Task: Create New Customer with Customer Name: Buttermilk Sky Pie Flower Mound, Billing Address Line1: 3518 Cook Hill Road, Billing Address Line2:  Danbury, Billing Address Line3:  Connecticut 06810
Action: Mouse moved to (191, 39)
Screenshot: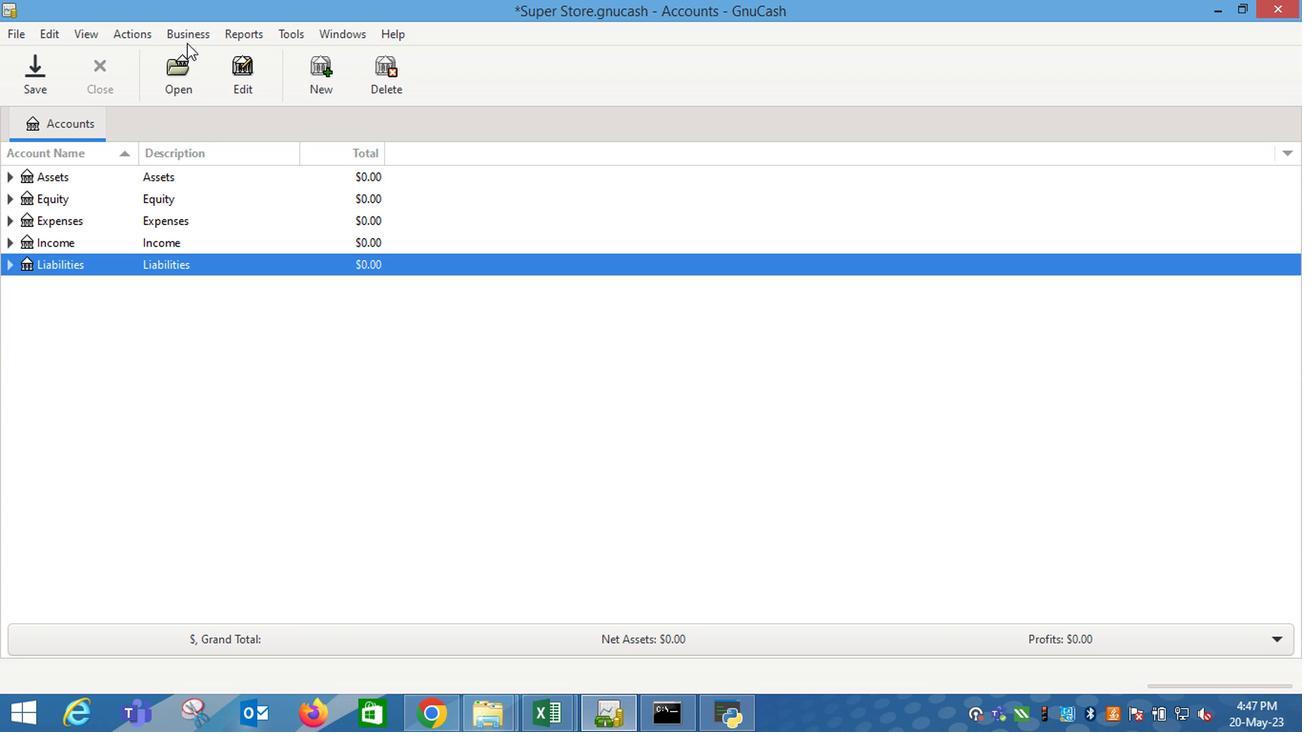 
Action: Mouse pressed left at (191, 39)
Screenshot: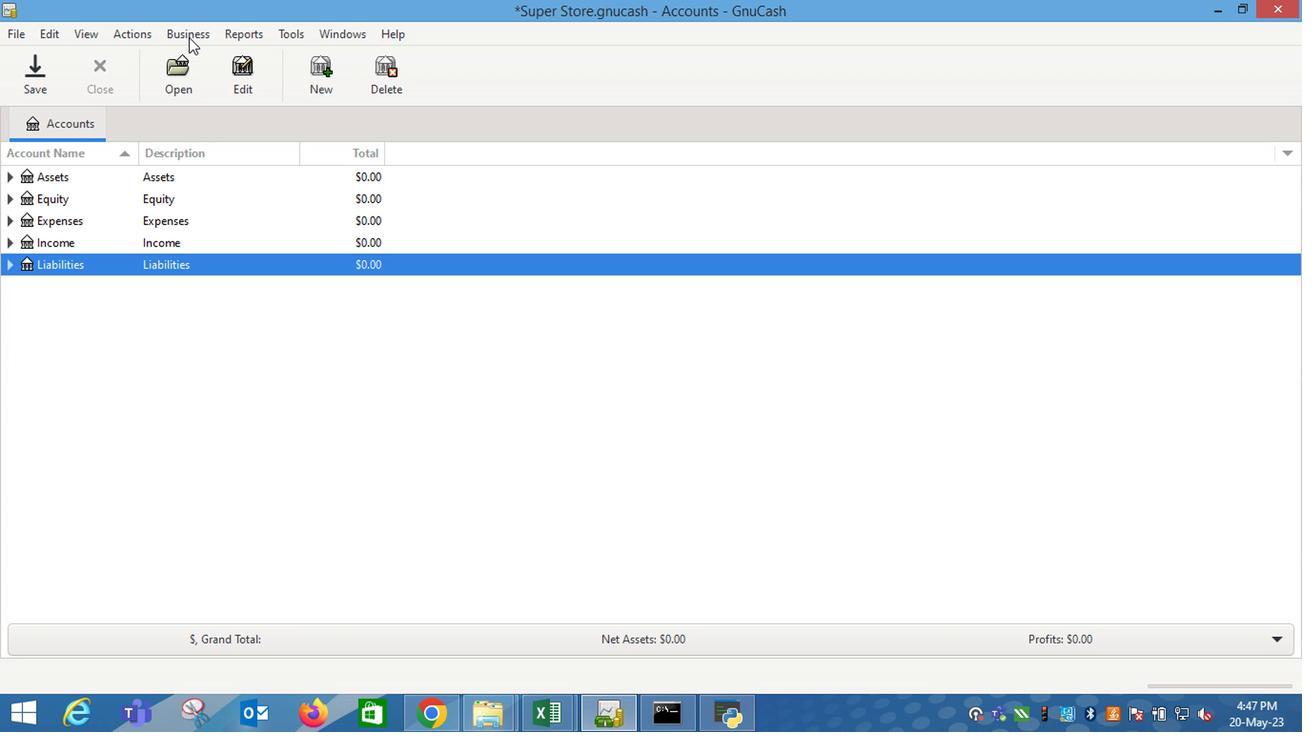 
Action: Mouse moved to (419, 85)
Screenshot: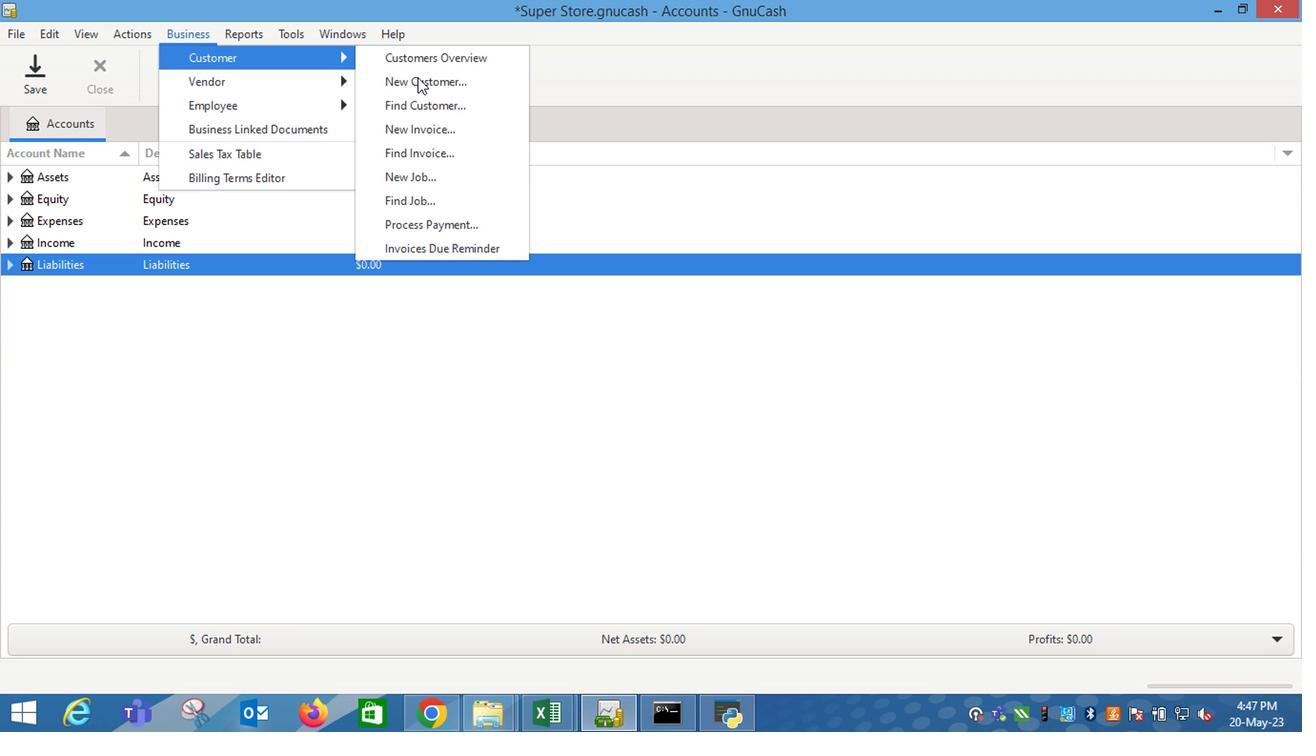 
Action: Mouse pressed left at (419, 85)
Screenshot: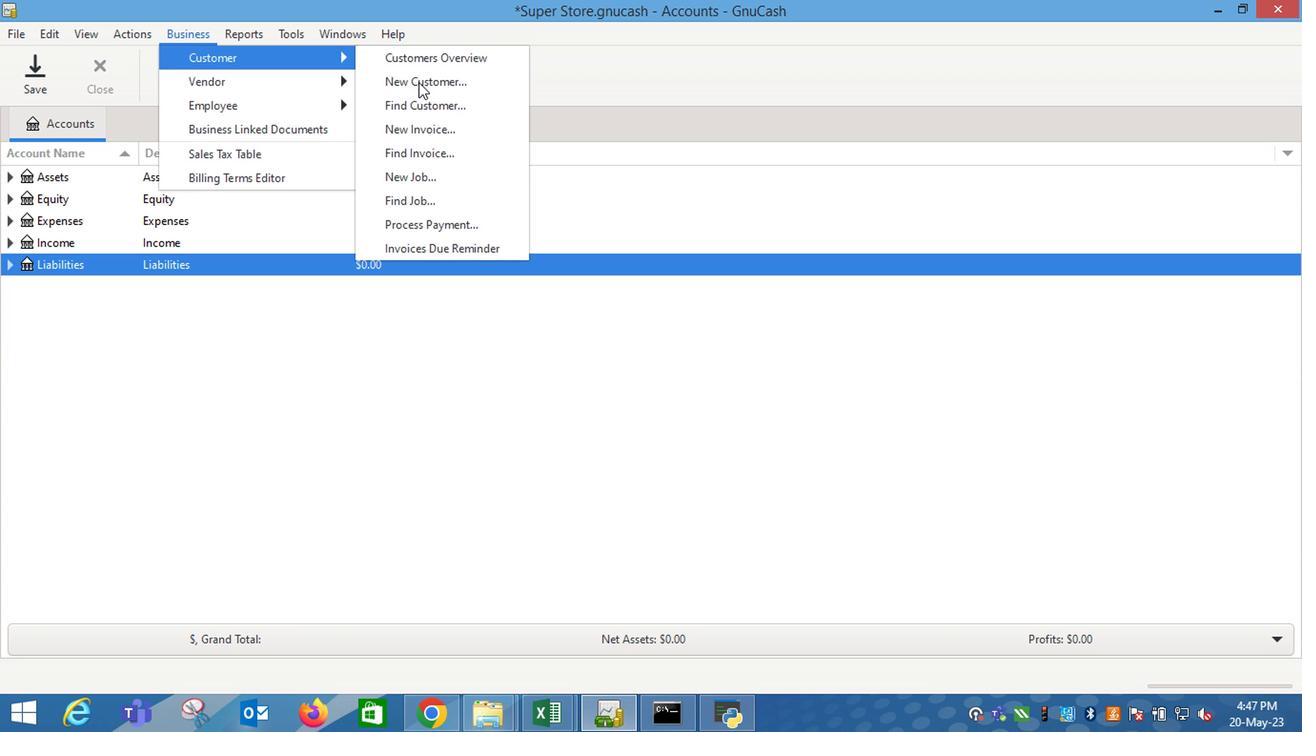 
Action: Key pressed <Key.shift_r>Buttermilk<Key.space><Key.shift_r>Sky<Key.space><Key.shift_r>Pie<Key.space><Key.shift_r>Flower<Key.space><Key.shift_r><Key.shift_r>Mound<Key.tab><Key.tab><Key.tab>3518<Key.space><Key.shift_r>Cook<Key.space><Key.shift_r>Hill<Key.space><Key.shift_r>Road<Key.tab><Key.shift_r>Dan<Key.tab><Key.shift_r>C<Key.right><Key.space><Key.tab>
Screenshot: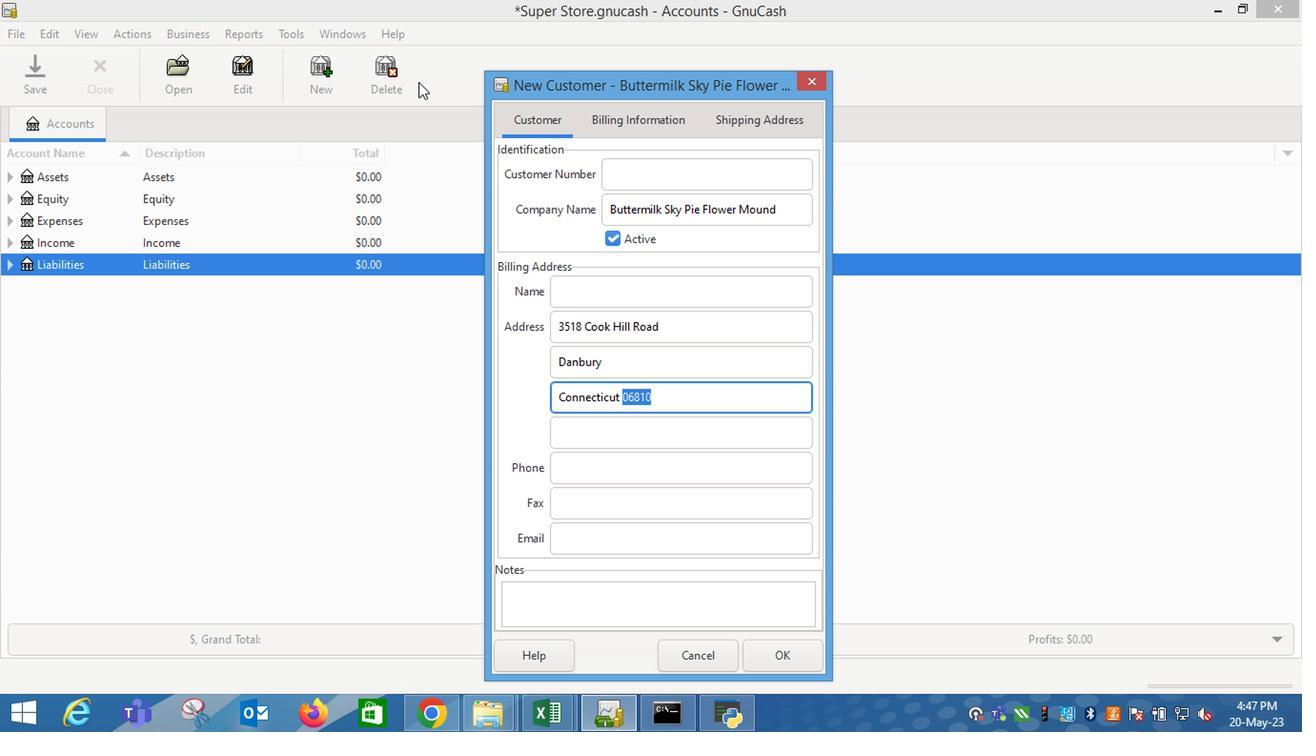 
Action: Mouse moved to (767, 653)
Screenshot: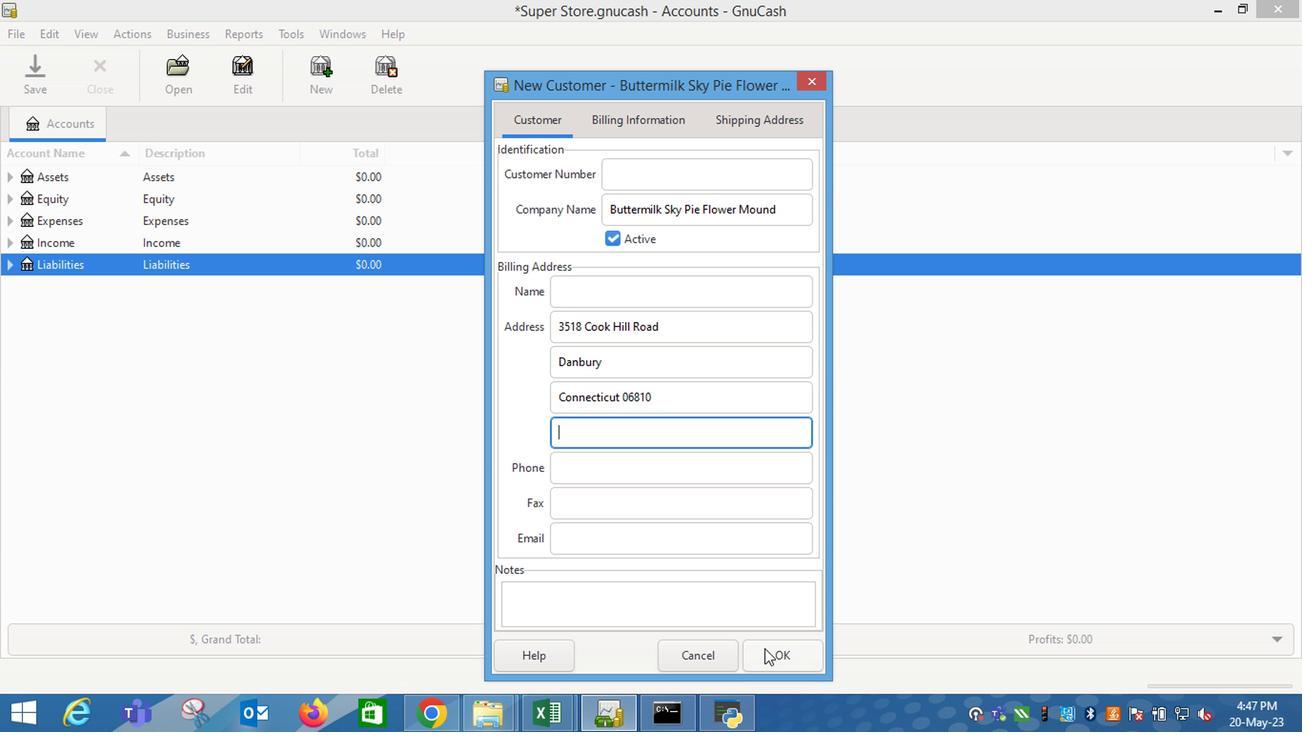 
Action: Mouse pressed left at (767, 653)
Screenshot: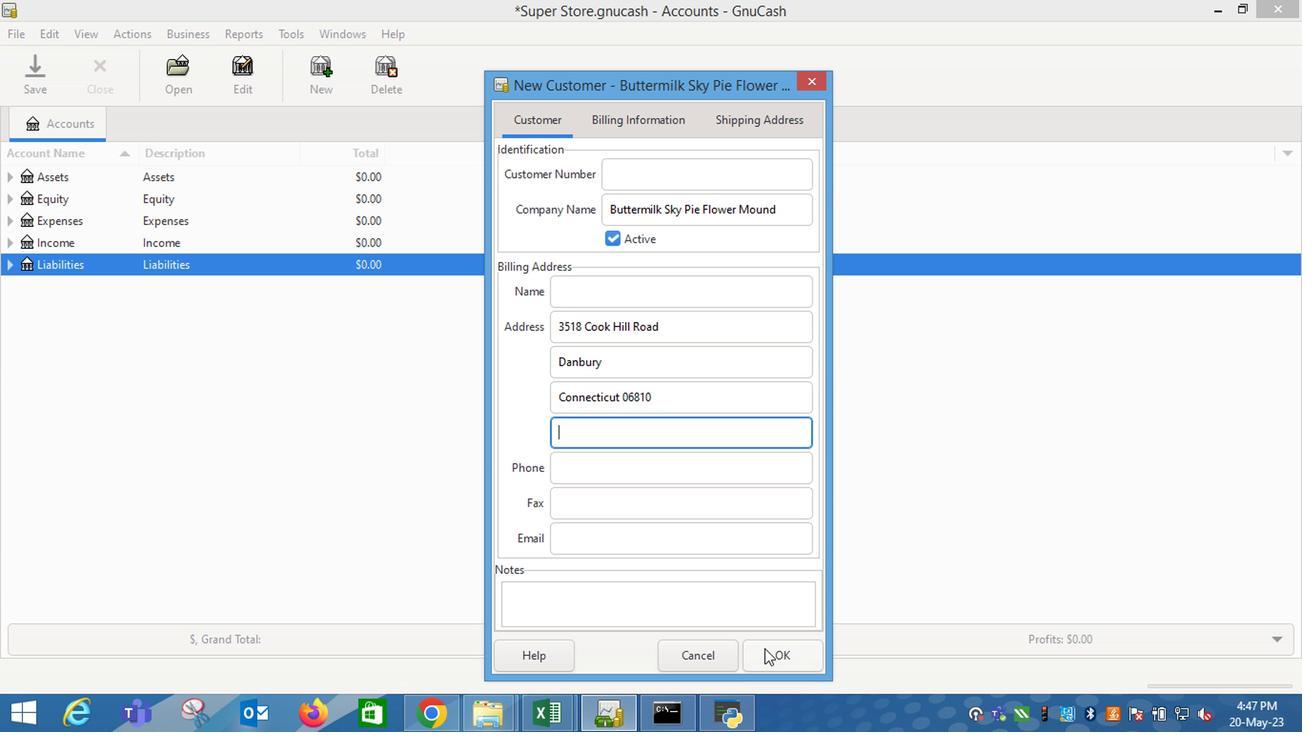 
Action: Mouse moved to (650, 625)
Screenshot: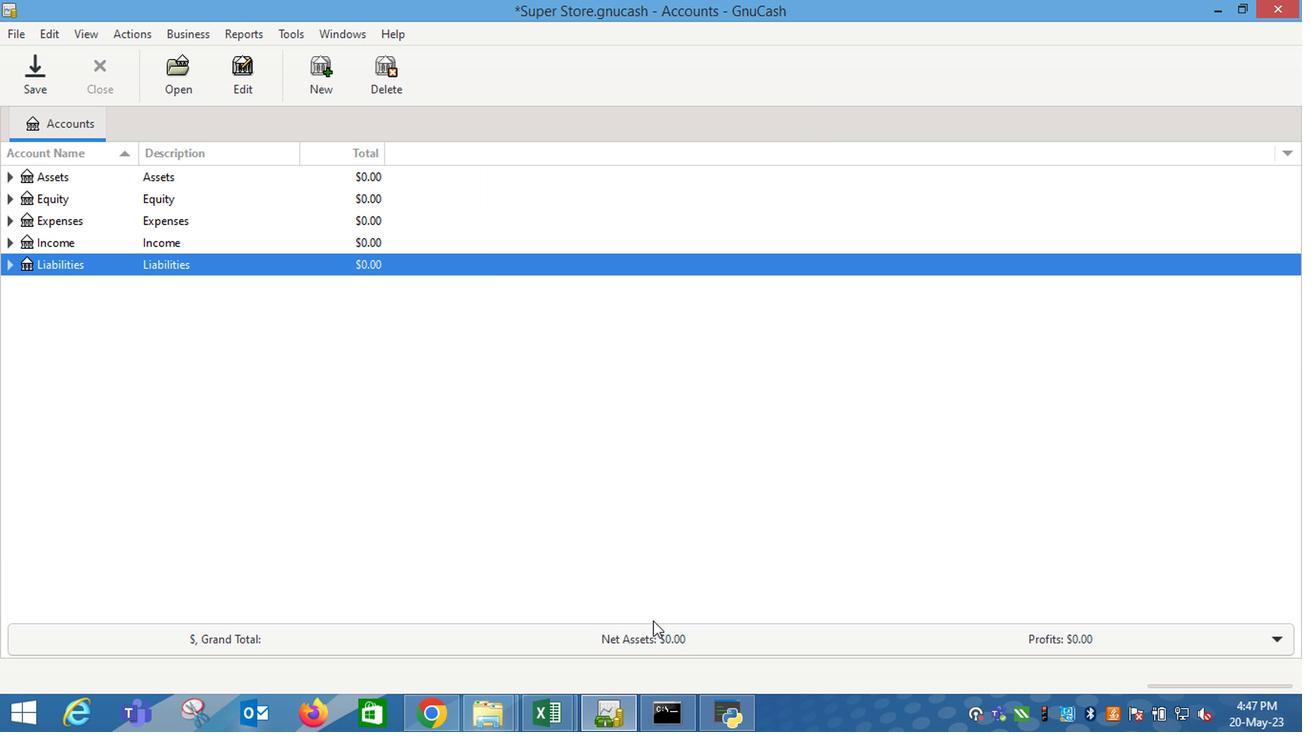 
